 Task: Create a task for completing the monthly sales report, including analyzing data and generating insights, with a start date of July 7, 2023, and a due date of July 12, 2023.
Action: Mouse moved to (14, 122)
Screenshot: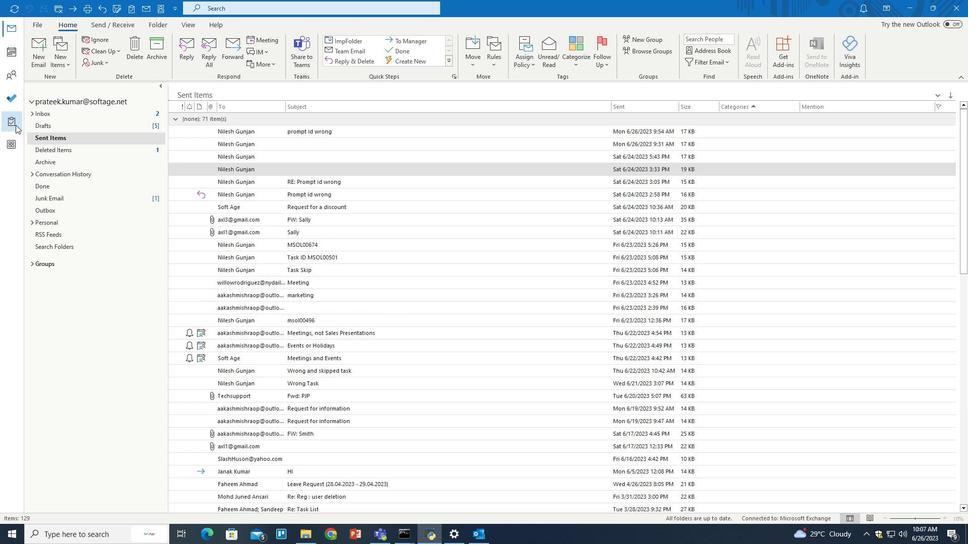 
Action: Mouse pressed left at (14, 122)
Screenshot: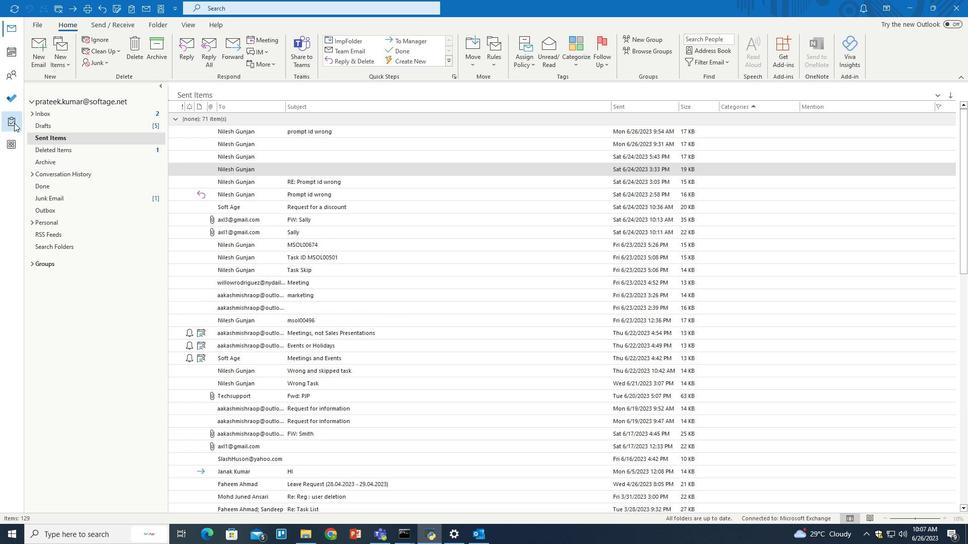 
Action: Mouse moved to (38, 54)
Screenshot: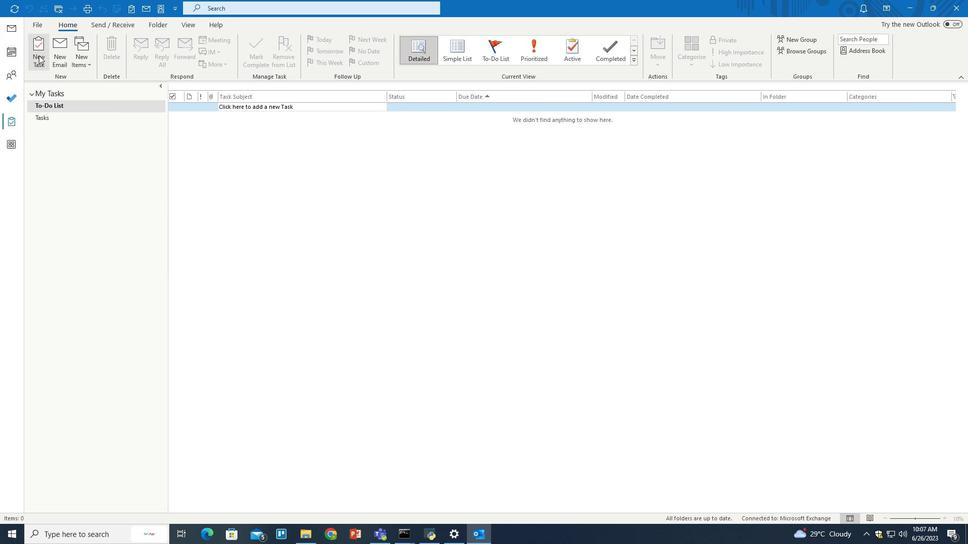 
Action: Mouse pressed left at (38, 54)
Screenshot: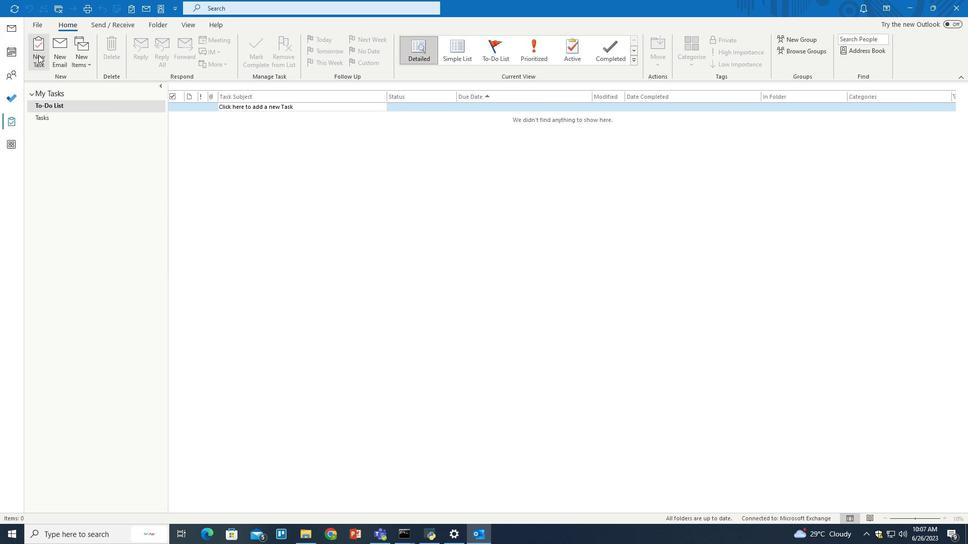
Action: Mouse moved to (143, 110)
Screenshot: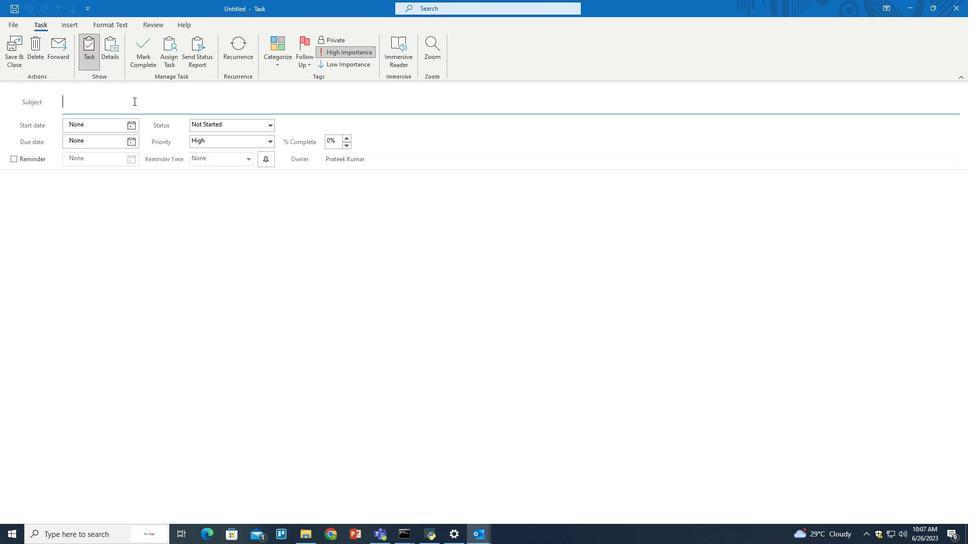 
Action: Mouse pressed left at (143, 110)
Screenshot: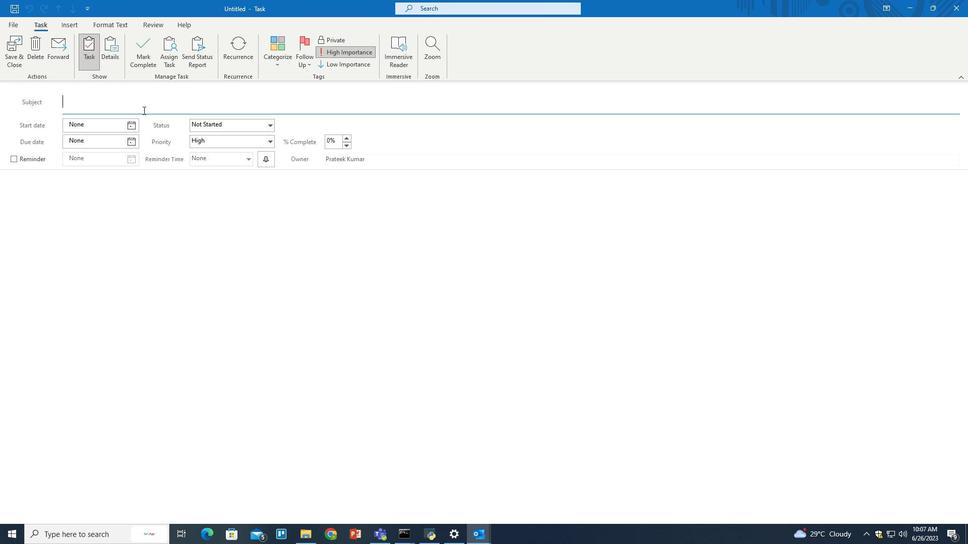 
Action: Key pressed <Key.shift>Complete<Key.space><Key.shift>Monthly<Key.space><Key.shift>Sales<Key.space><Key.shift>Report
Screenshot: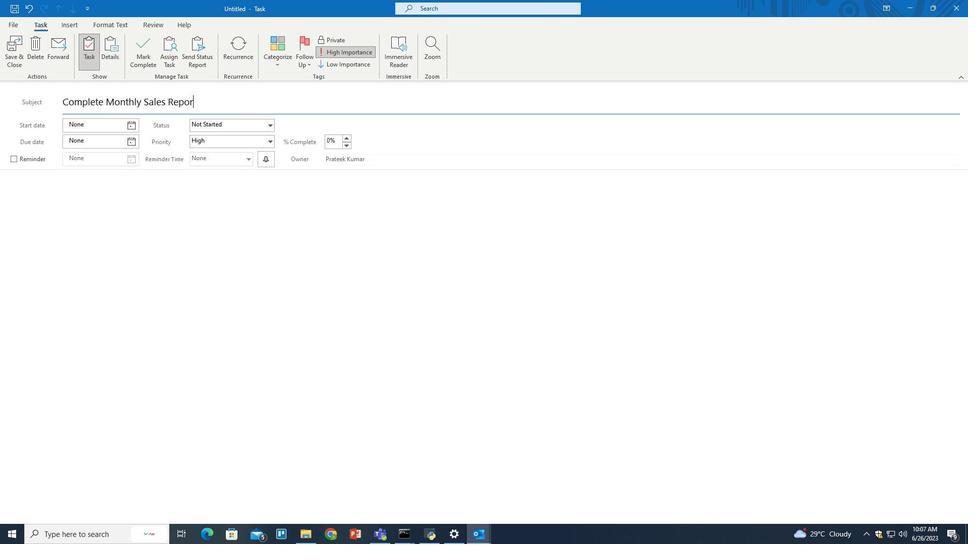 
Action: Mouse moved to (151, 199)
Screenshot: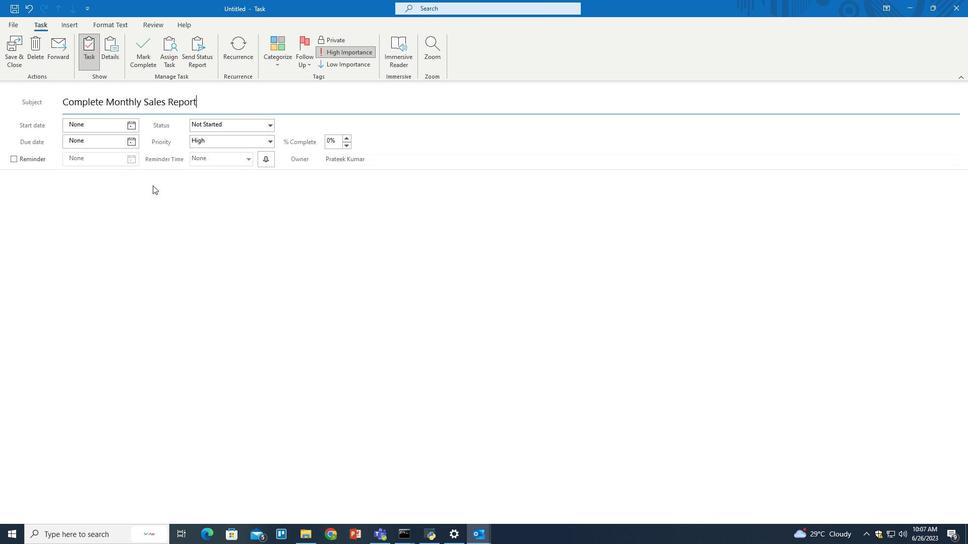 
Action: Mouse pressed left at (151, 199)
Screenshot: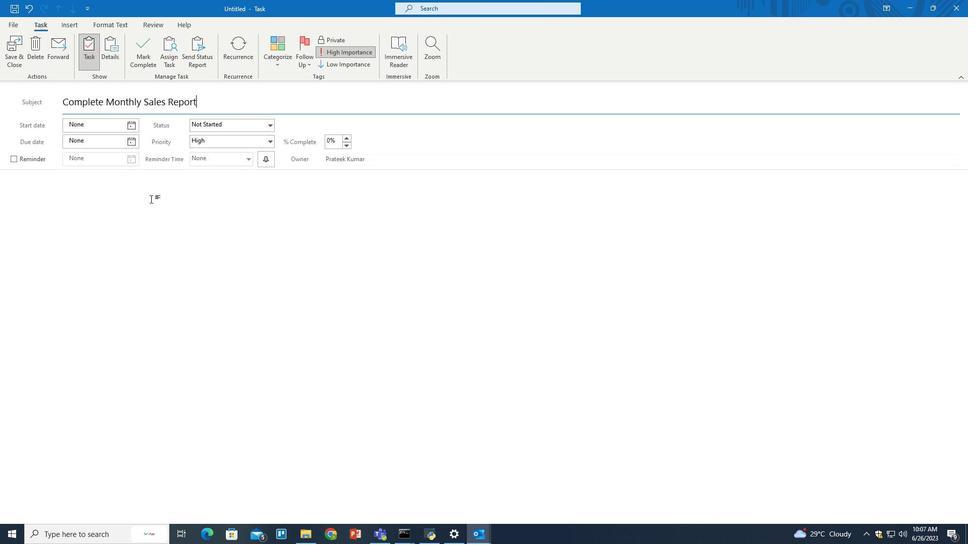 
Action: Key pressed <Key.shift>Prepare<Key.space>and<Key.space>finalize<Key.space>the<Key.space>monthly<Key.space>sales<Key.space>report,<Key.space>including<Key.space>analyzing<Key.space>data<Key.space>and<Key.space>generating<Key.space>insights<Key.space>for<Key.space>the<Key.space>management<Key.space>team.
Screenshot: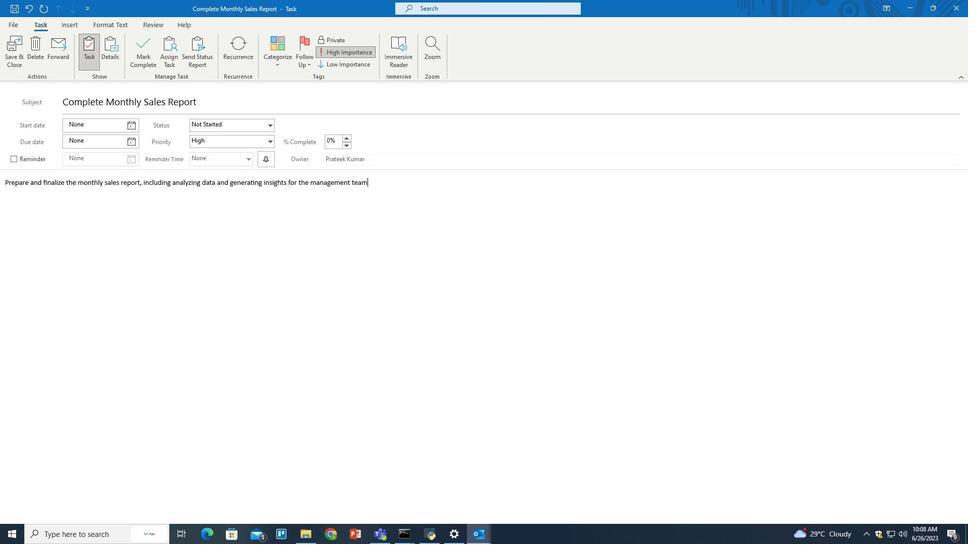 
Action: Mouse moved to (129, 126)
Screenshot: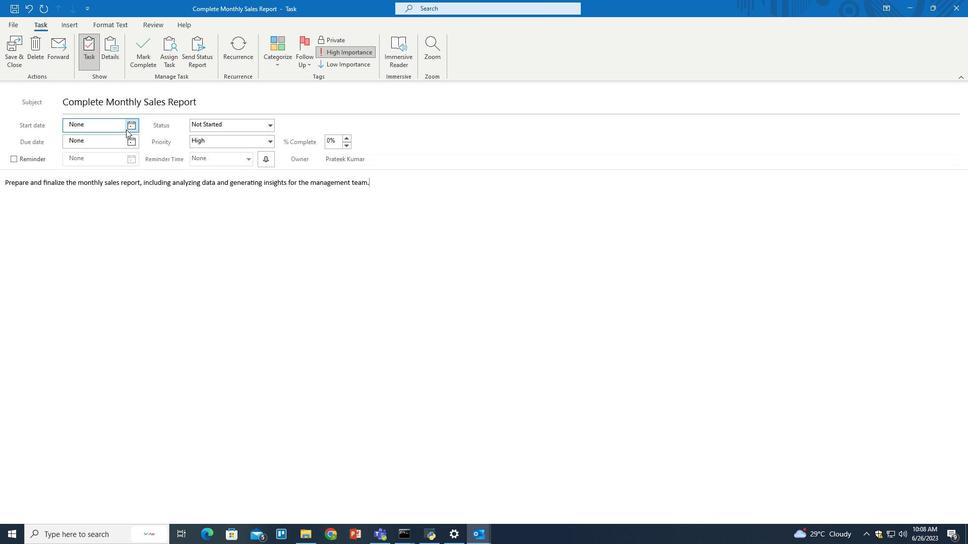 
Action: Mouse pressed left at (129, 126)
Screenshot: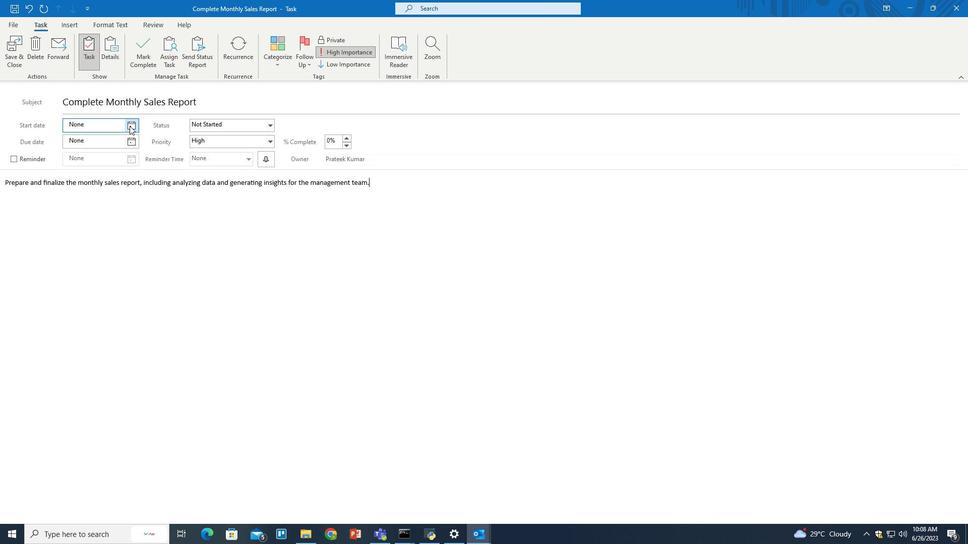 
Action: Mouse moved to (131, 141)
Screenshot: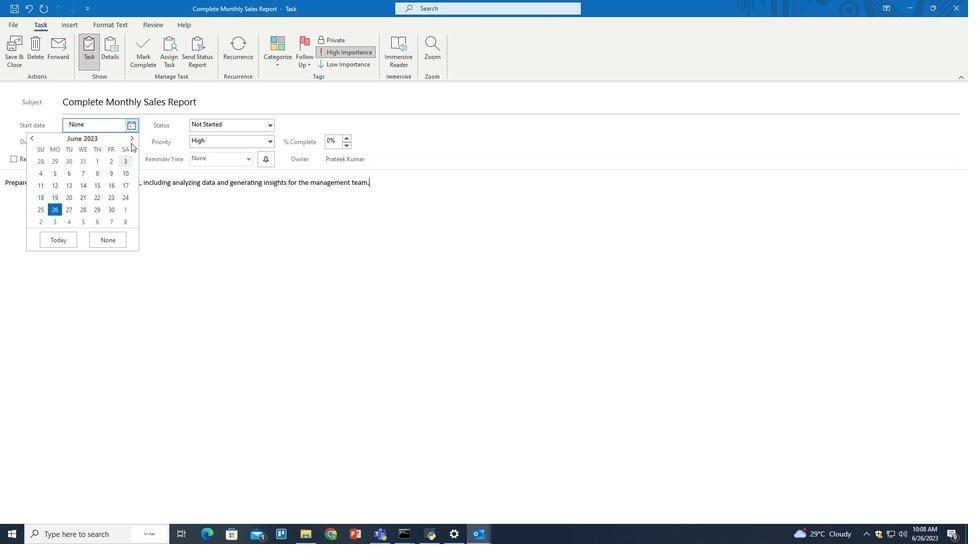 
Action: Mouse pressed left at (131, 141)
Screenshot: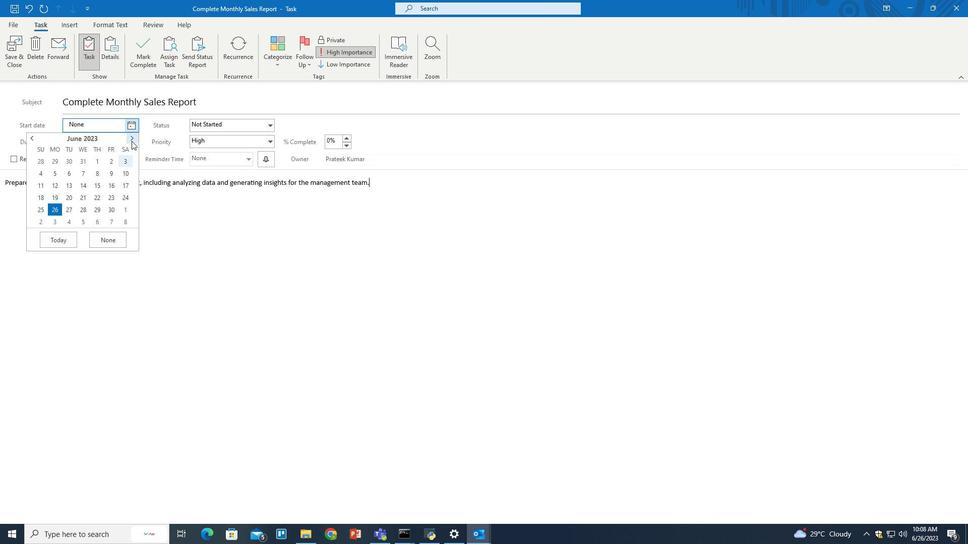 
Action: Mouse moved to (108, 172)
Screenshot: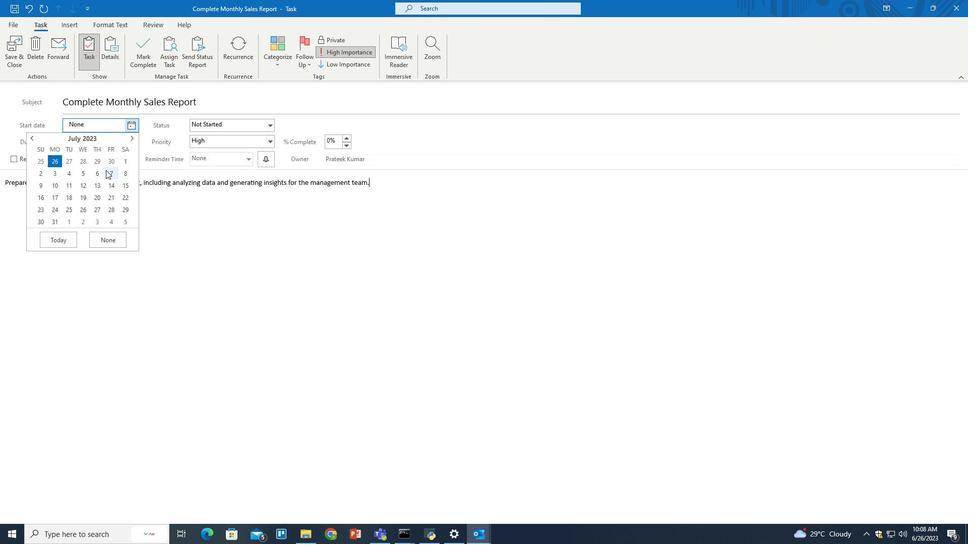
Action: Mouse pressed left at (108, 172)
Screenshot: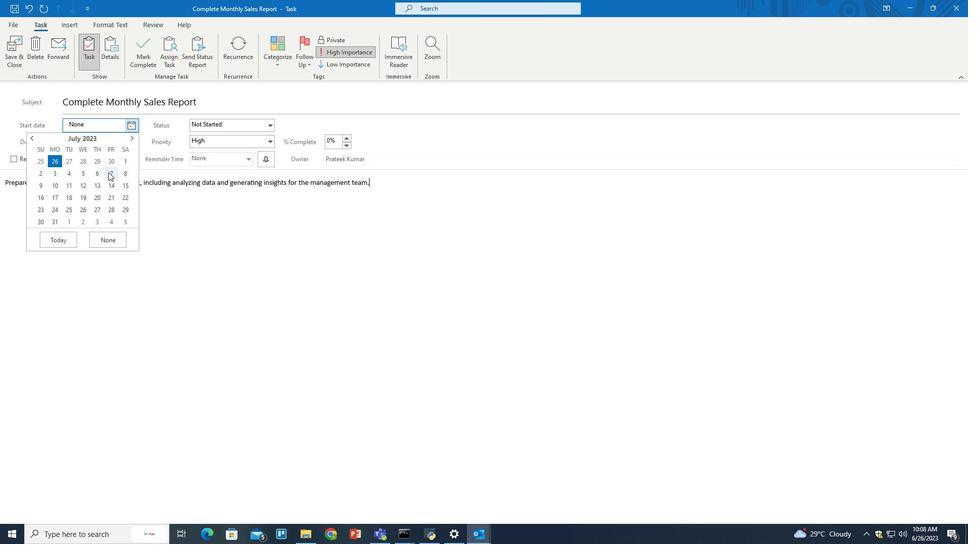 
Action: Mouse moved to (131, 150)
Screenshot: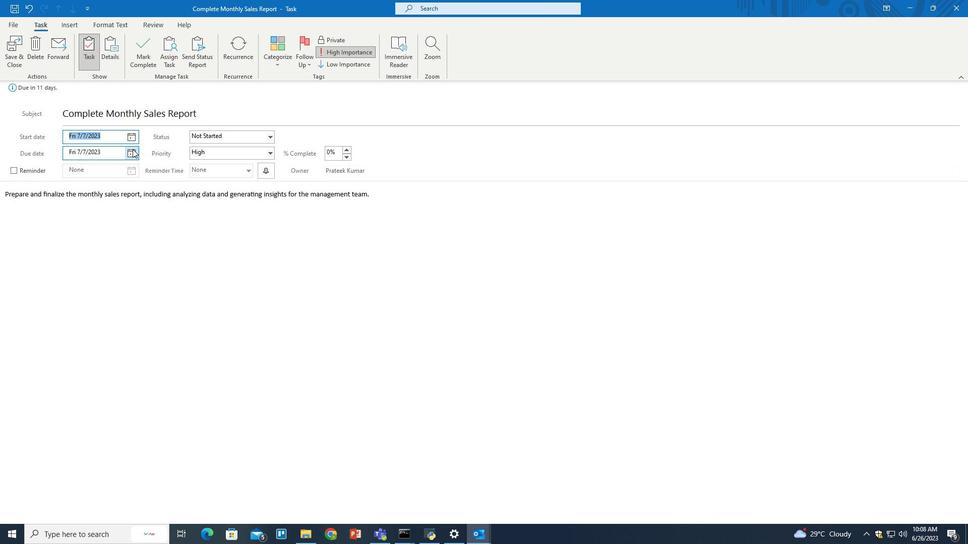 
Action: Mouse pressed left at (131, 150)
Screenshot: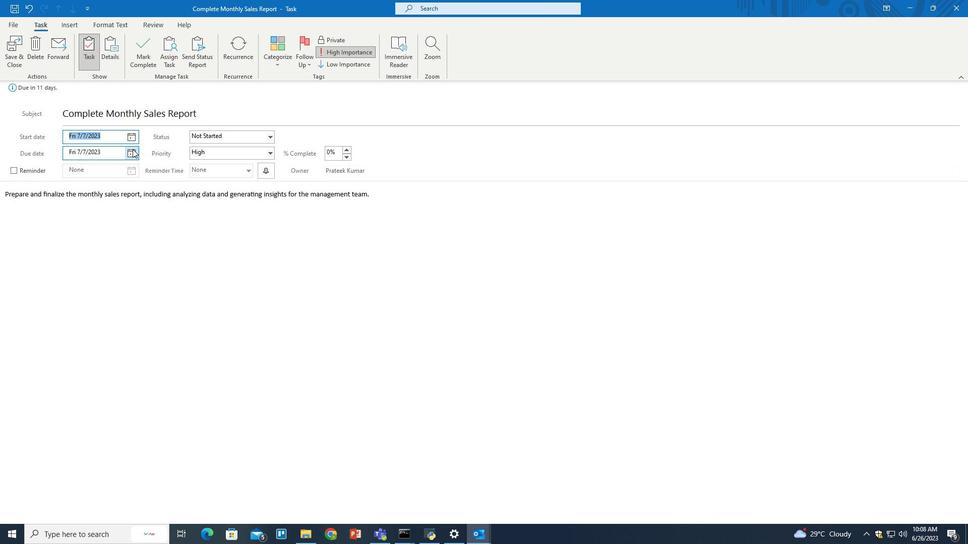 
Action: Mouse moved to (83, 211)
Screenshot: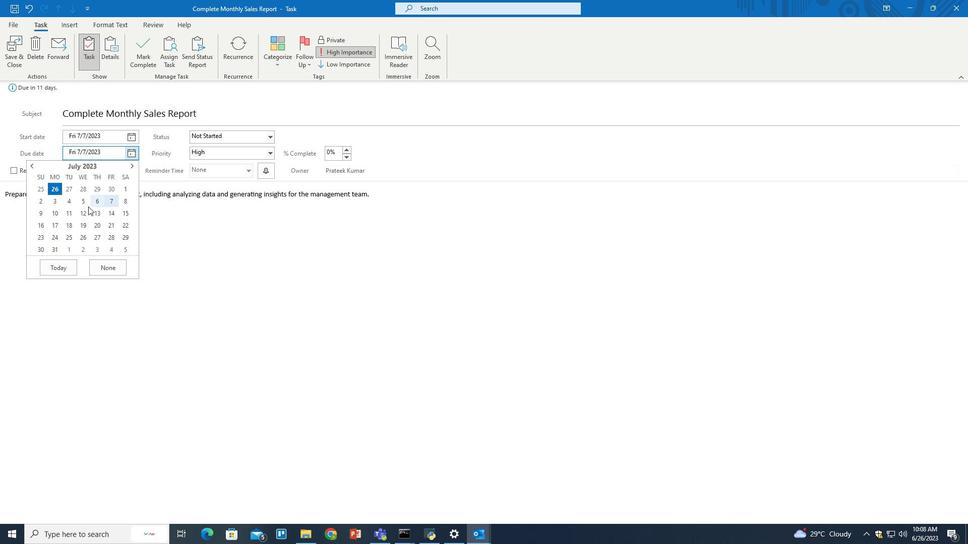
Action: Mouse pressed left at (83, 211)
Screenshot: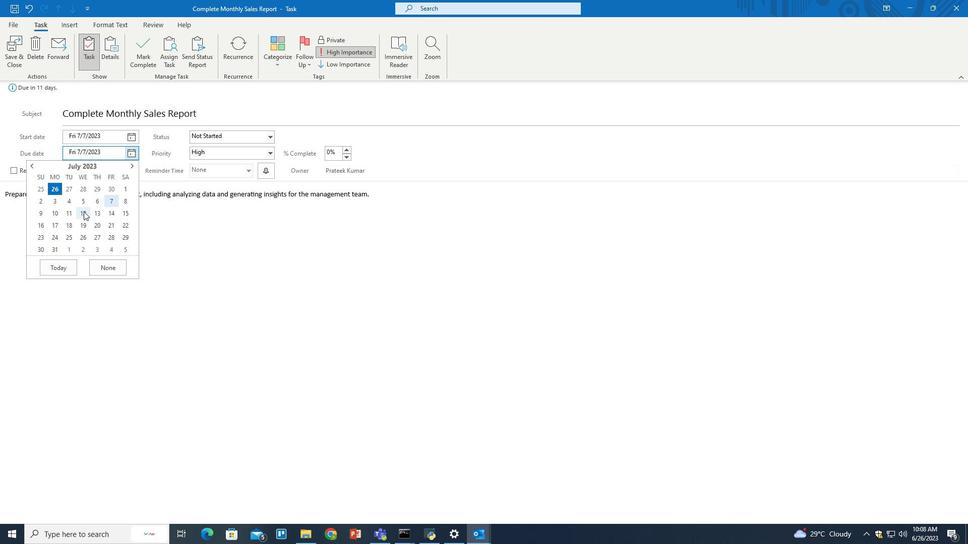 
Action: Mouse moved to (269, 141)
Screenshot: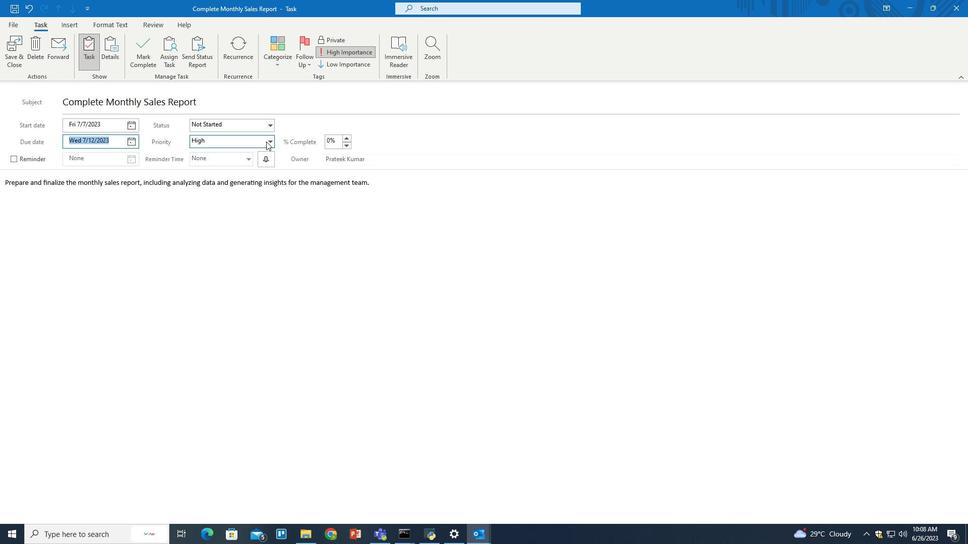 
Action: Mouse pressed left at (269, 141)
Screenshot: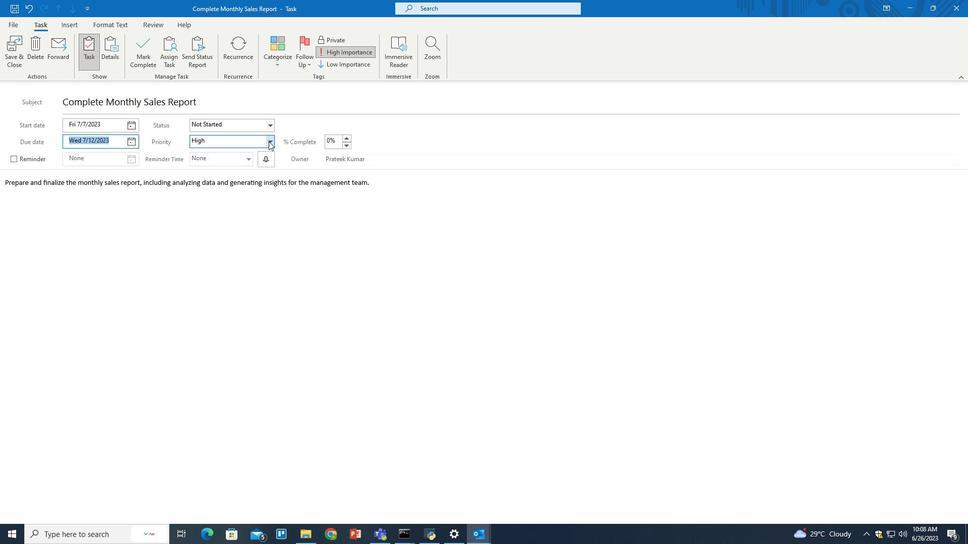 
Action: Mouse moved to (207, 164)
Screenshot: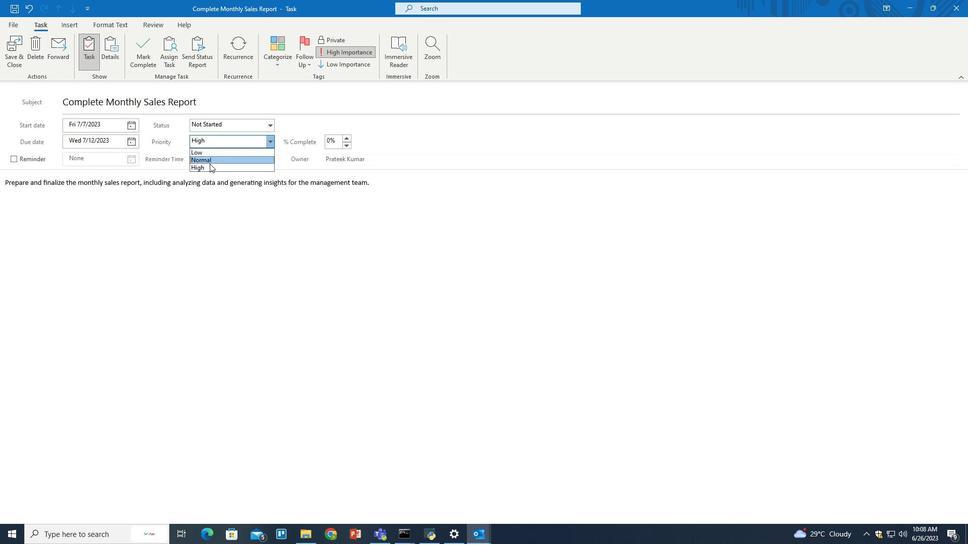 
Action: Mouse pressed left at (207, 164)
Screenshot: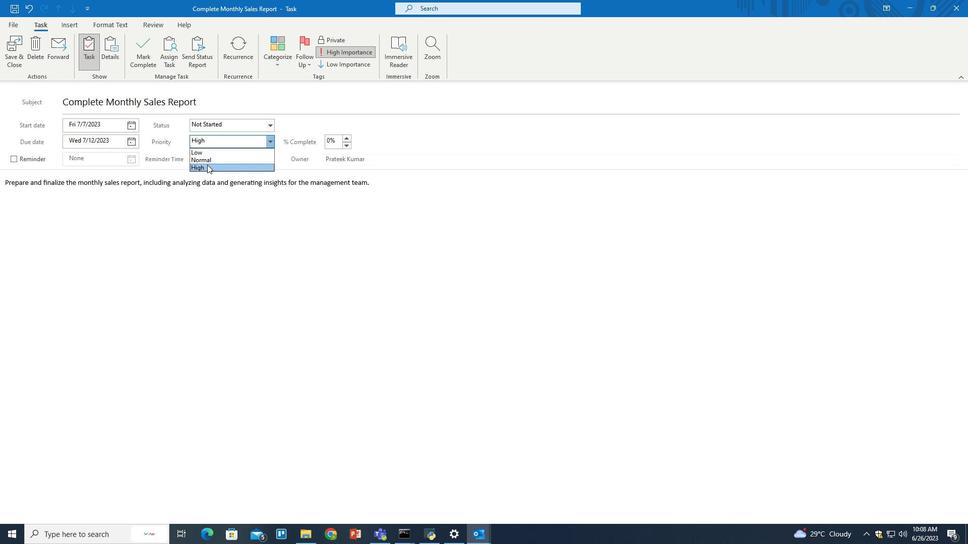 
Action: Mouse moved to (271, 121)
Screenshot: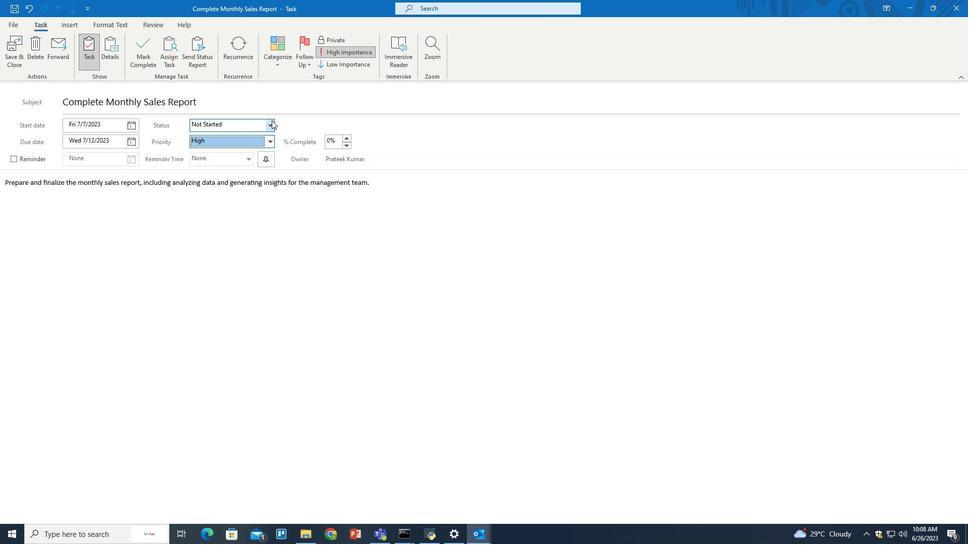 
Action: Mouse pressed left at (271, 121)
Screenshot: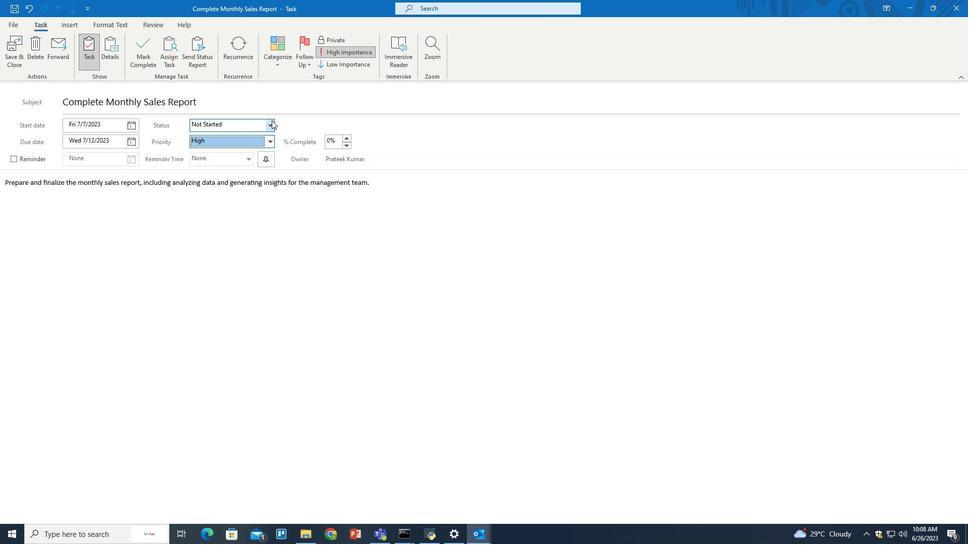 
Action: Mouse moved to (231, 137)
Screenshot: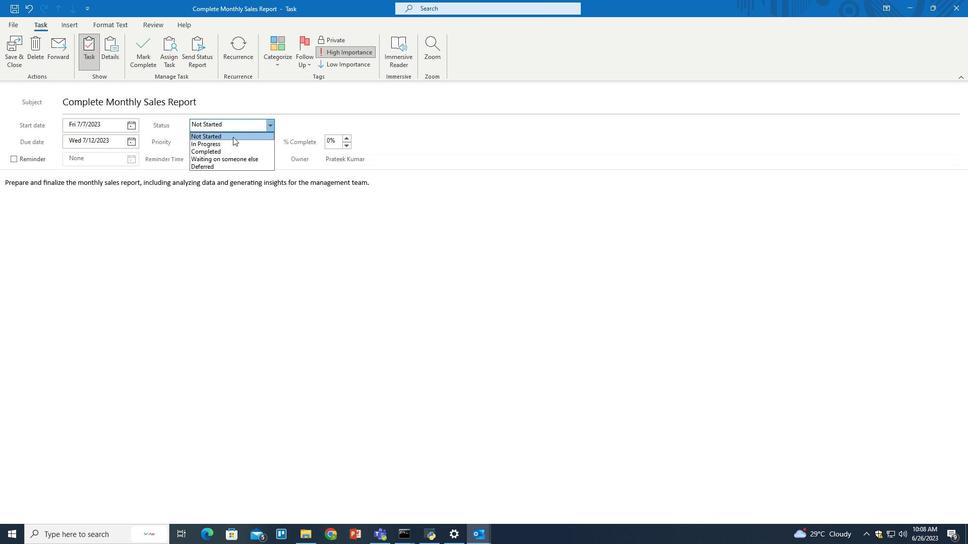 
Action: Mouse pressed left at (231, 137)
Screenshot: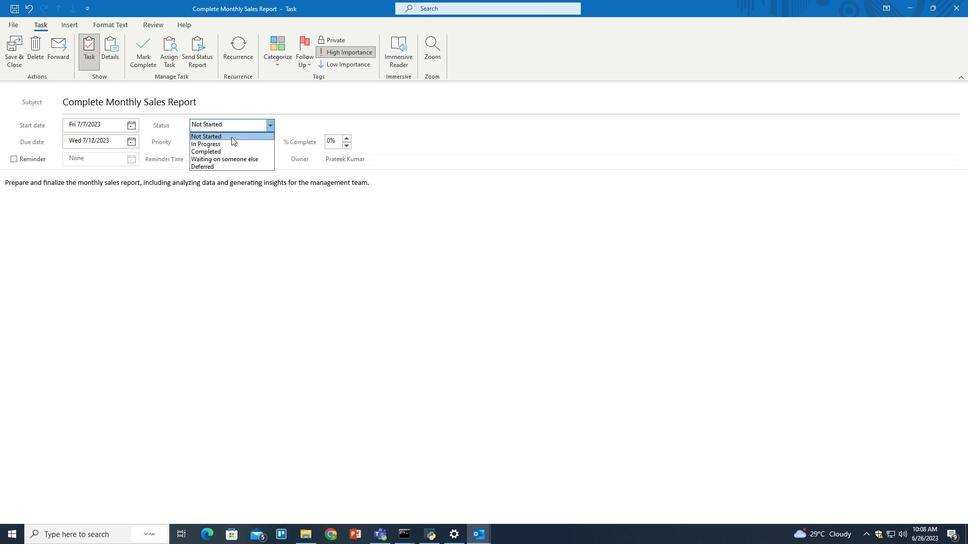 
Action: Mouse moved to (12, 46)
Screenshot: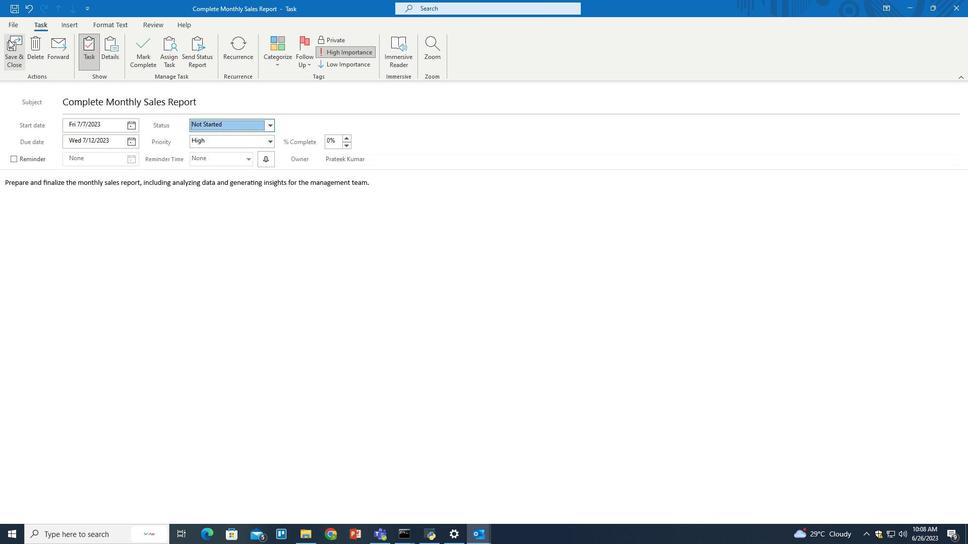 
Action: Mouse pressed left at (12, 46)
Screenshot: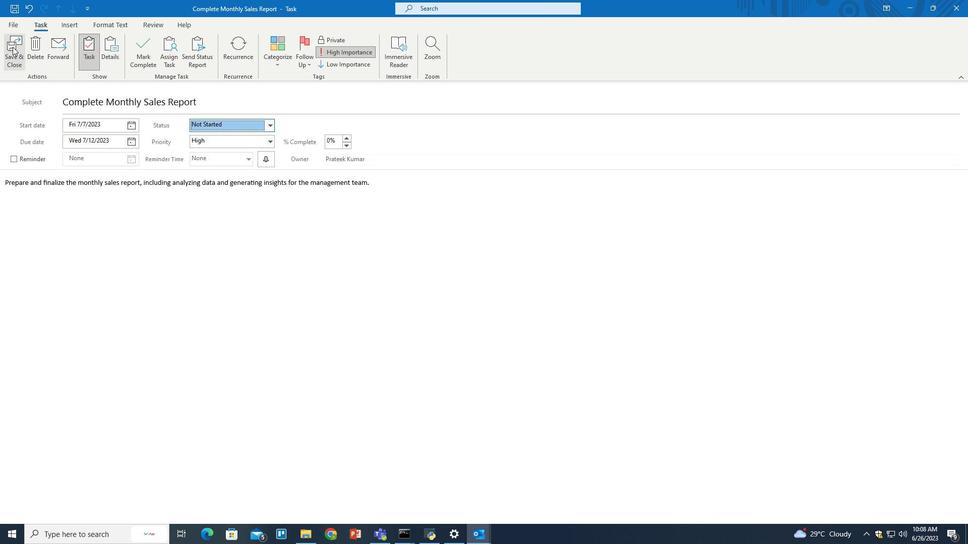 
Action: Mouse moved to (84, 109)
Screenshot: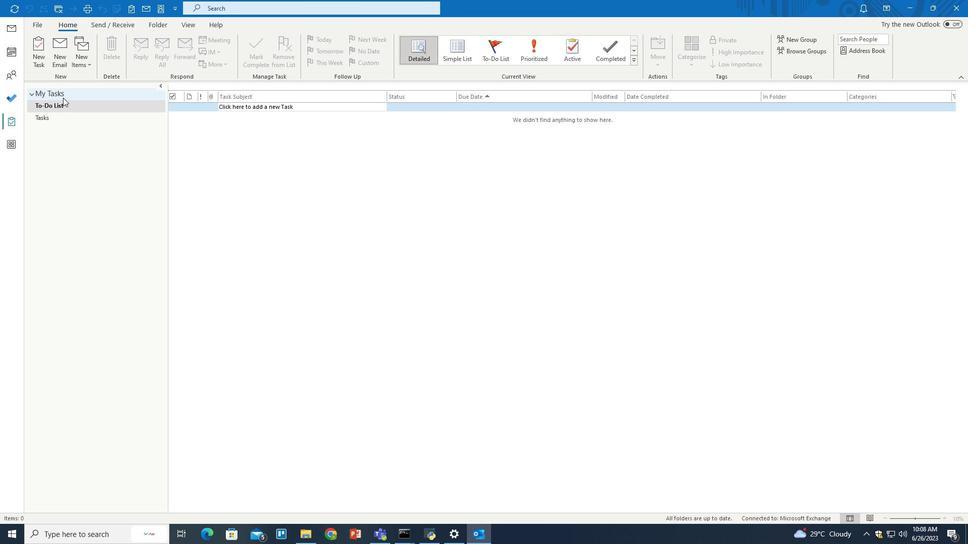
